 Task: Open Card Software Testing Review in Board Crisis Planning to Workspace Corporate Finance and add a team member Softage.2@softage.net, a label Orange, a checklist Civil Litigation, an attachment from Trello, a color Orange and finally, add a card description 'Plan and execute company team-building conference with team-building challenges on leadership' and a comment 'Given the potential impact of this task on our customers, let us ensure that we approach it with a focus on customer satisfaction and experience.'. Add a start date 'Jan 02, 1900' with a due date 'Jan 09, 1900'
Action: Mouse moved to (235, 140)
Screenshot: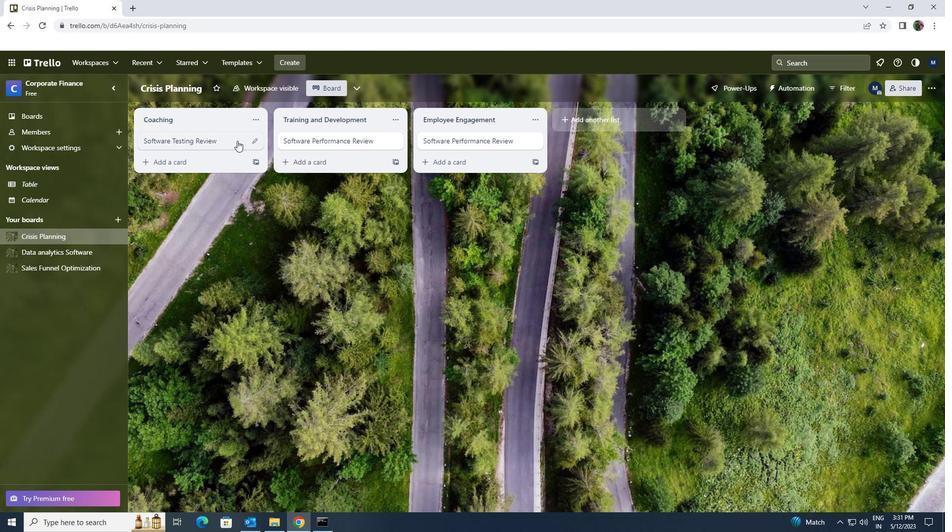 
Action: Mouse pressed left at (235, 140)
Screenshot: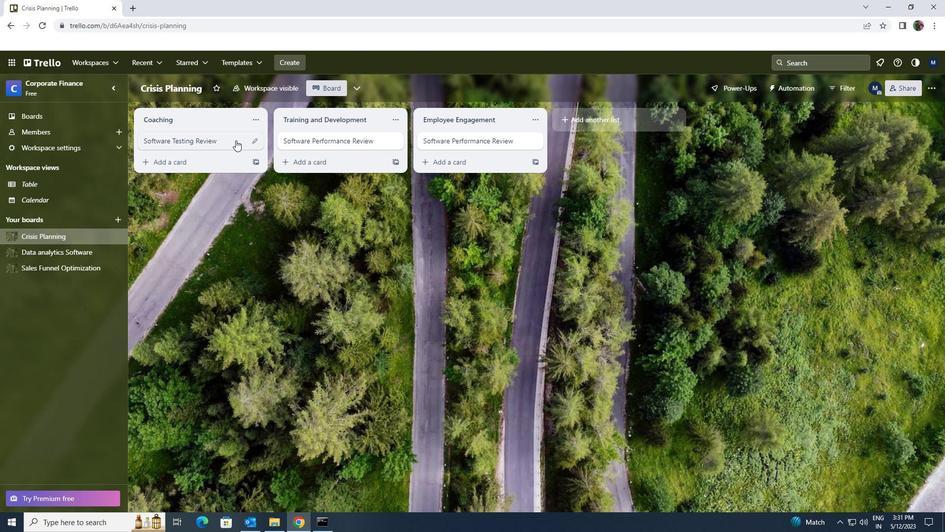 
Action: Mouse moved to (574, 139)
Screenshot: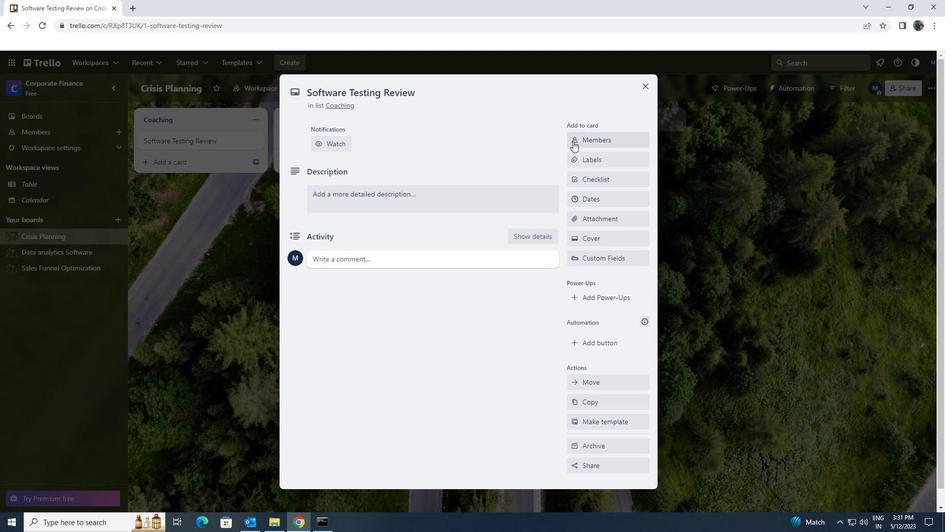 
Action: Mouse pressed left at (574, 139)
Screenshot: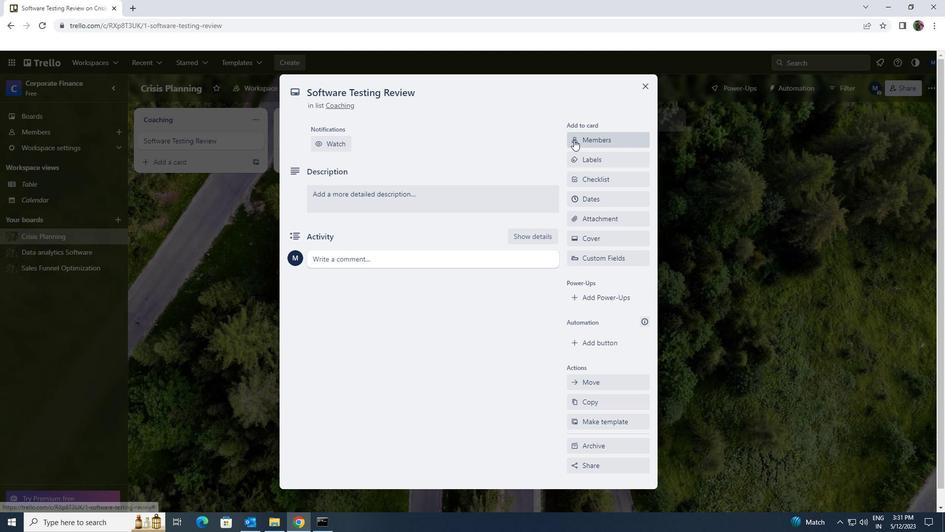 
Action: Key pressed software.2<Key.shift>@SOFTWARE.NET
Screenshot: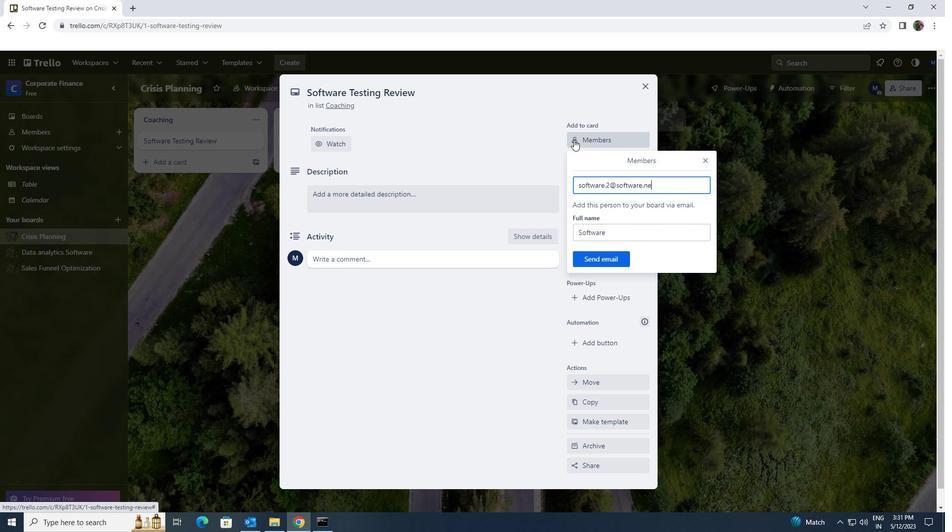 
Action: Mouse moved to (611, 258)
Screenshot: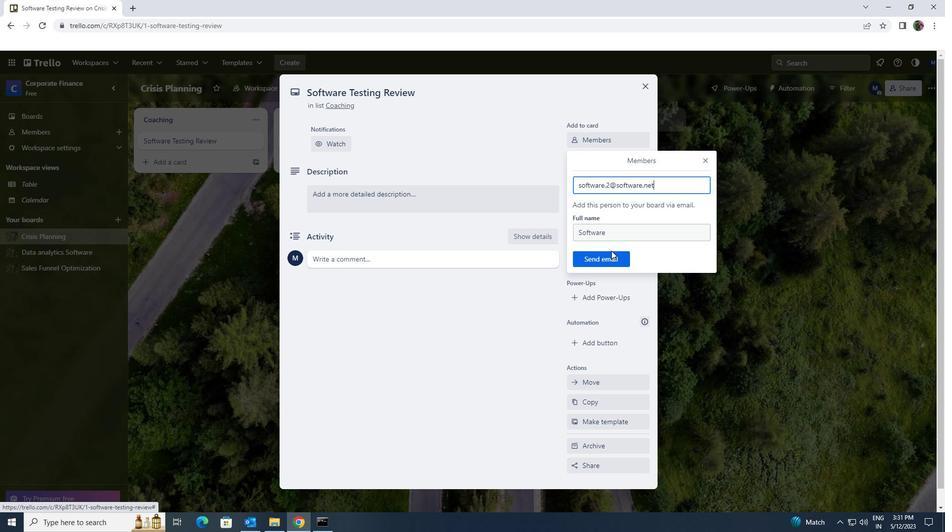 
Action: Mouse pressed left at (611, 258)
Screenshot: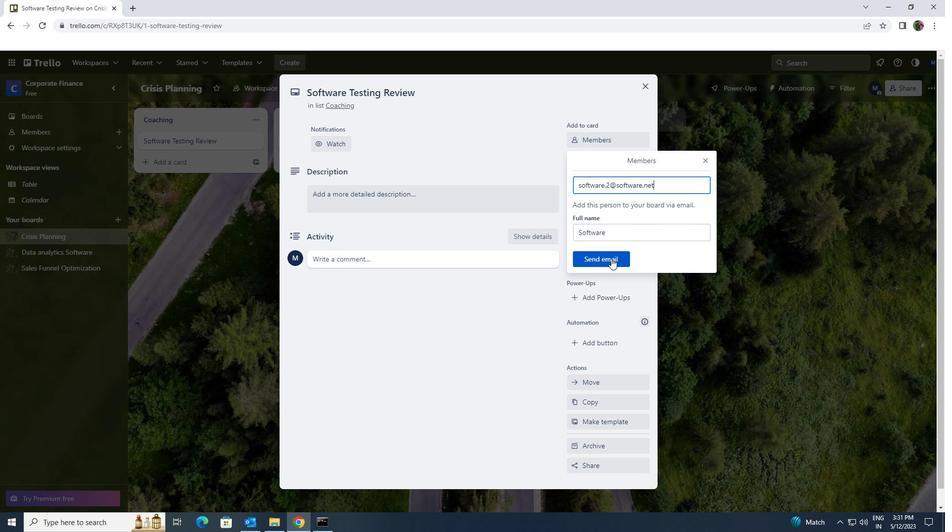 
Action: Mouse moved to (602, 188)
Screenshot: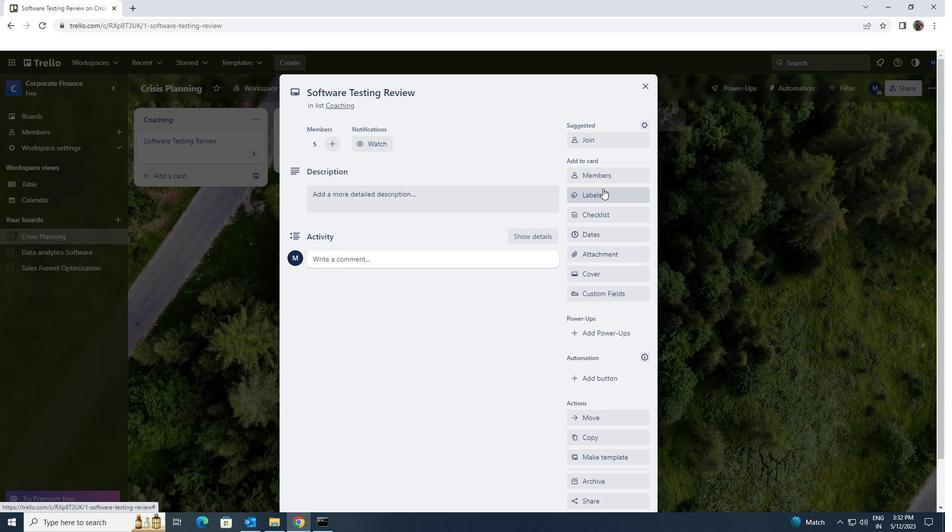 
Action: Mouse pressed left at (602, 188)
Screenshot: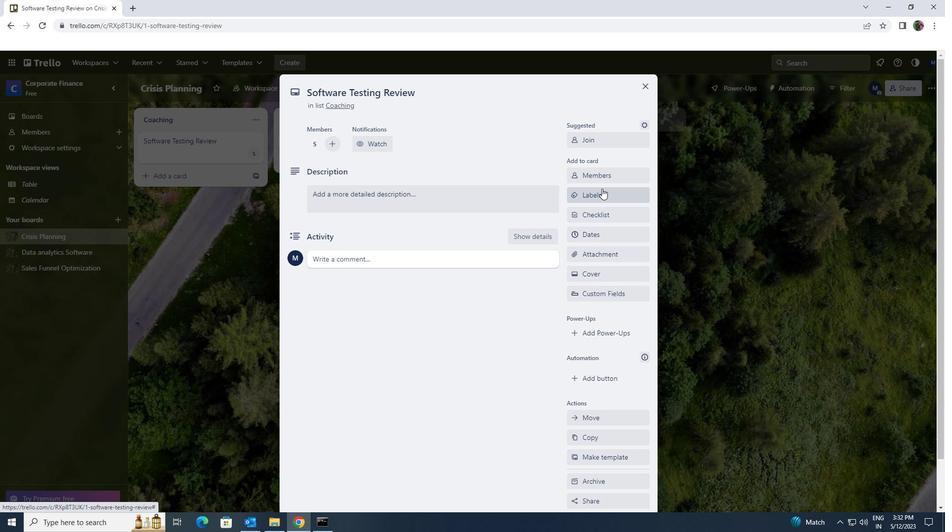 
Action: Mouse moved to (642, 384)
Screenshot: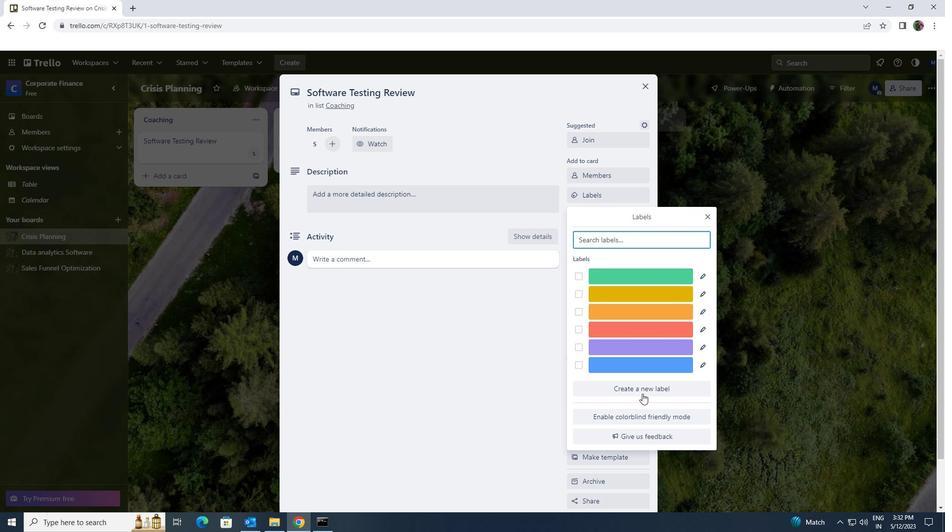 
Action: Mouse pressed left at (642, 384)
Screenshot: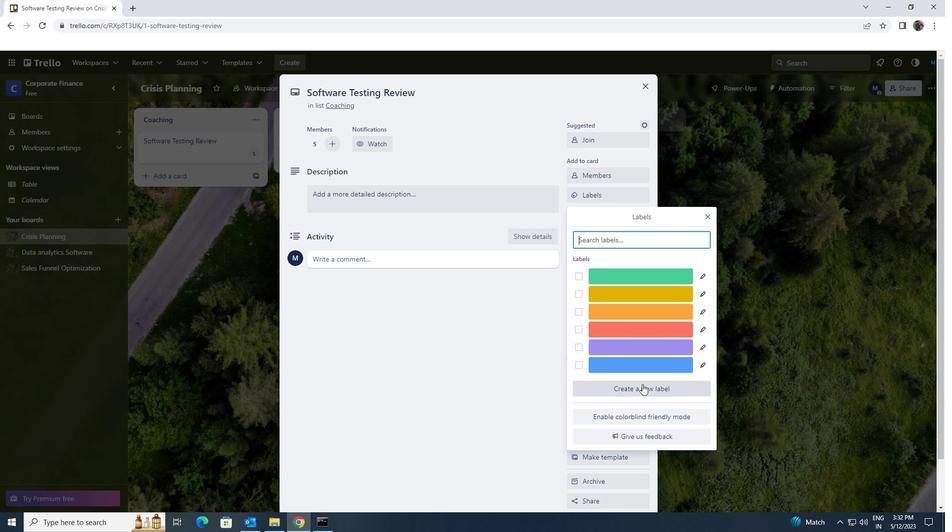
Action: Mouse moved to (638, 360)
Screenshot: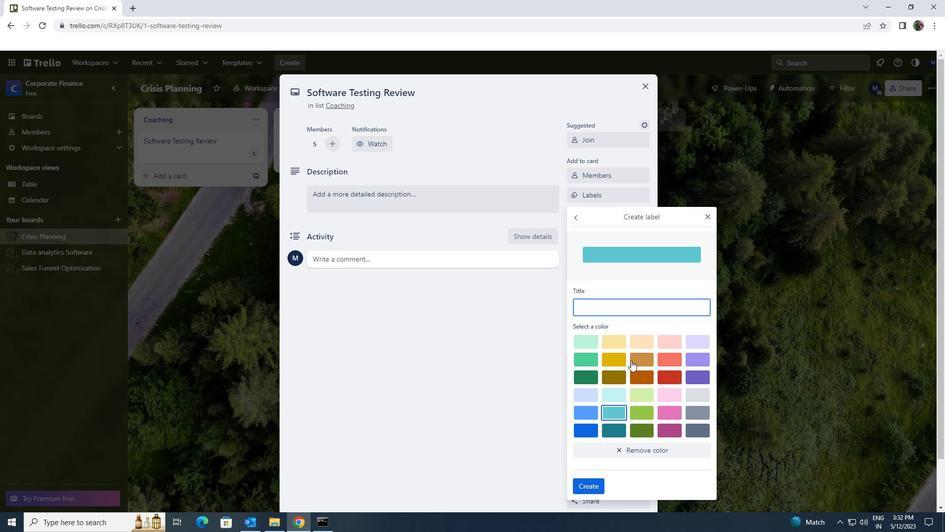 
Action: Mouse pressed left at (638, 360)
Screenshot: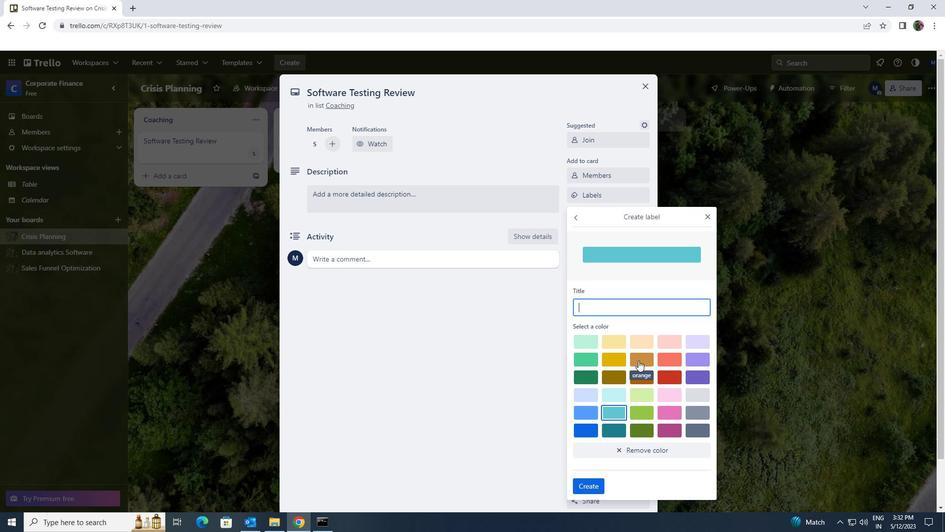 
Action: Mouse moved to (595, 485)
Screenshot: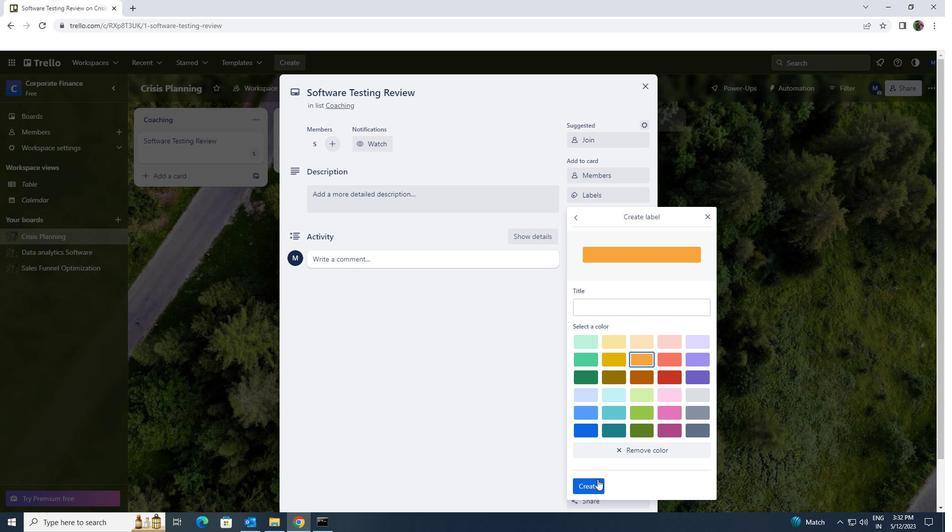 
Action: Mouse pressed left at (595, 485)
Screenshot: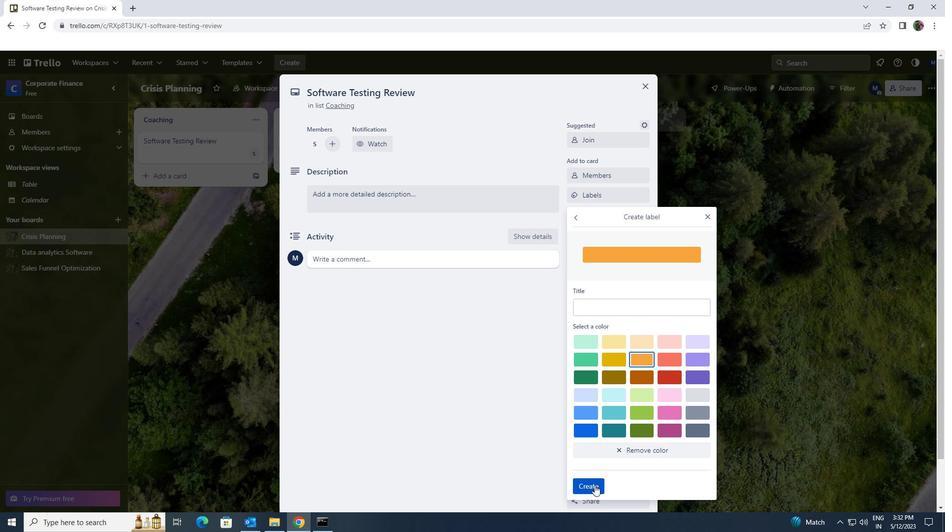 
Action: Mouse moved to (704, 217)
Screenshot: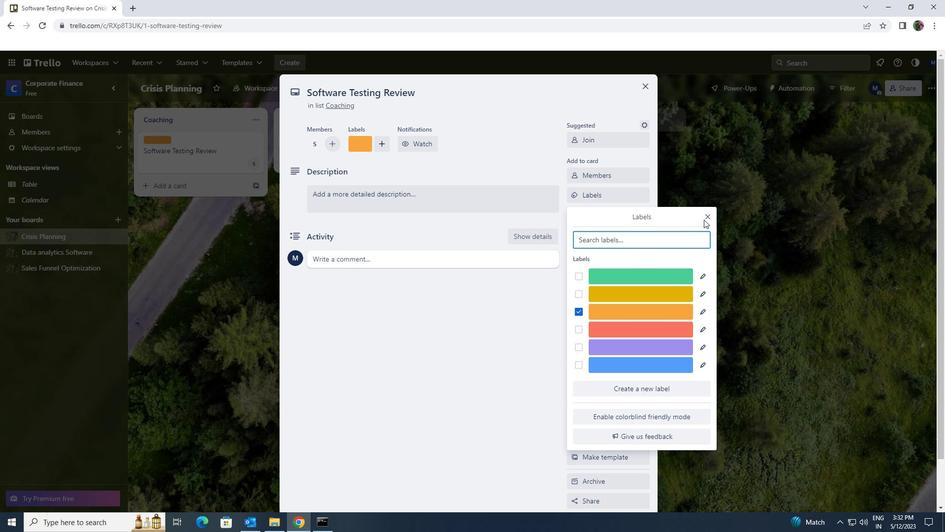 
Action: Mouse pressed left at (704, 217)
Screenshot: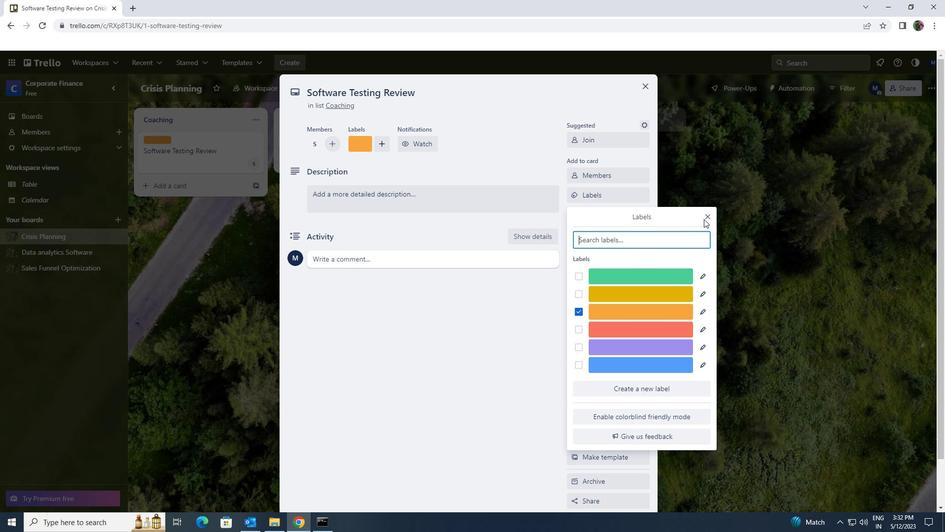 
Action: Mouse moved to (709, 217)
Screenshot: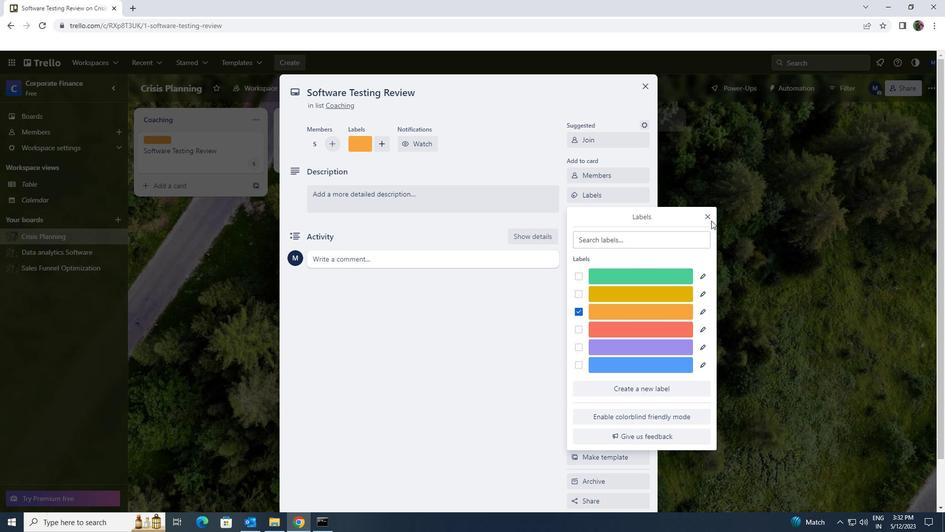 
Action: Mouse pressed left at (709, 217)
Screenshot: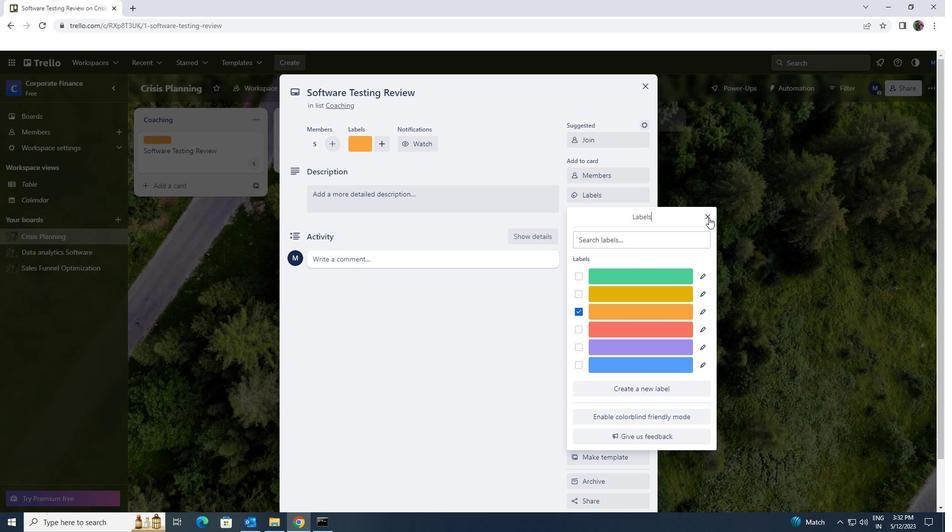 
Action: Mouse moved to (619, 217)
Screenshot: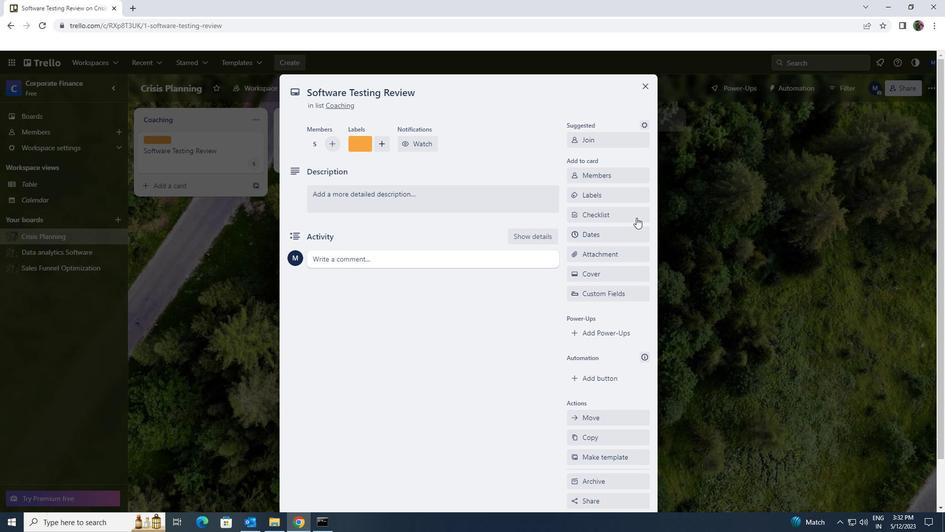 
Action: Mouse pressed left at (619, 217)
Screenshot: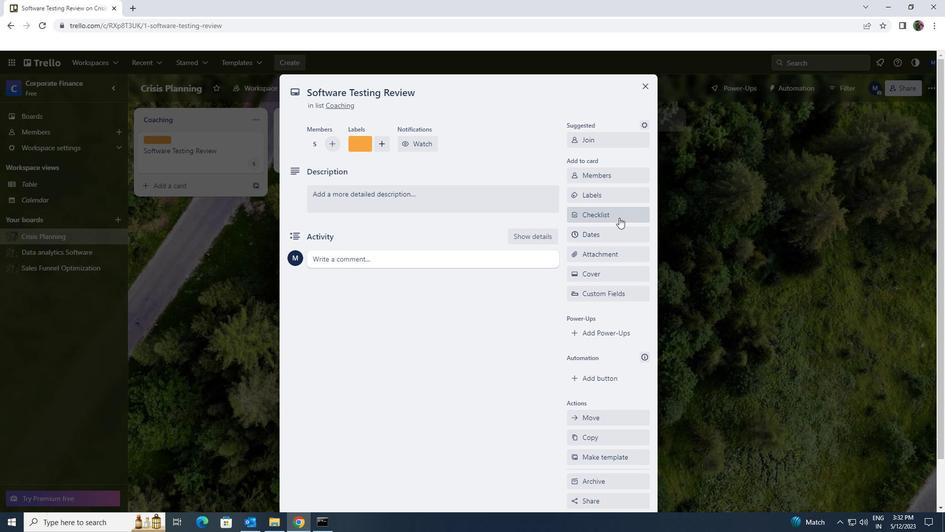 
Action: Key pressed <Key.shift><Key.shift><Key.shift><Key.shift><Key.shift><Key.shift><Key.shift><Key.shift><Key.shift><Key.shift><Key.shift><Key.shift><Key.shift><Key.shift>CIVIL<Key.space><Key.shift>LITIGATION
Screenshot: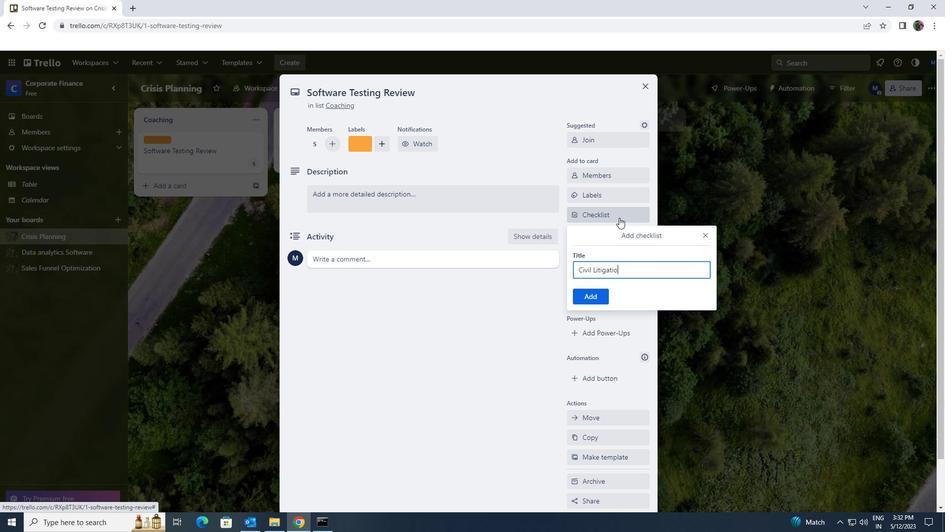 
Action: Mouse moved to (602, 300)
Screenshot: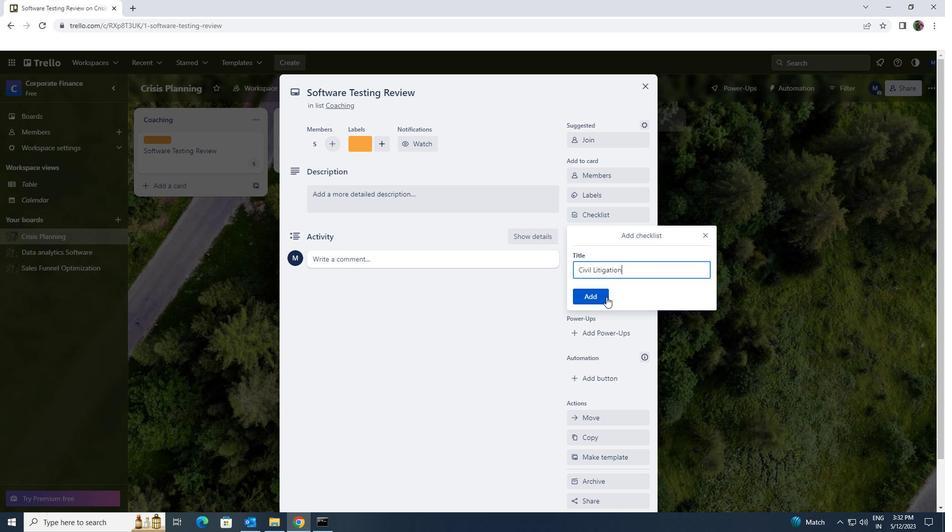 
Action: Mouse pressed left at (602, 300)
Screenshot: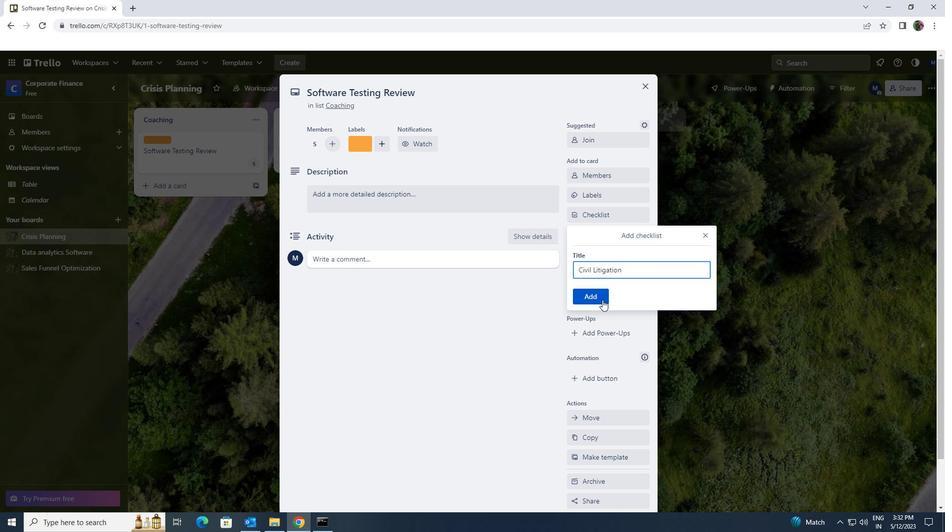 
Action: Mouse moved to (602, 257)
Screenshot: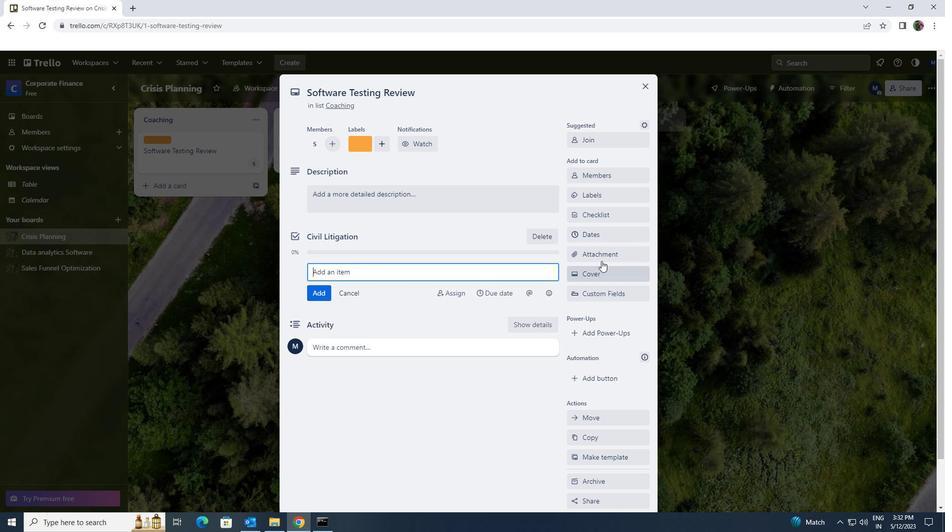 
Action: Mouse pressed left at (602, 257)
Screenshot: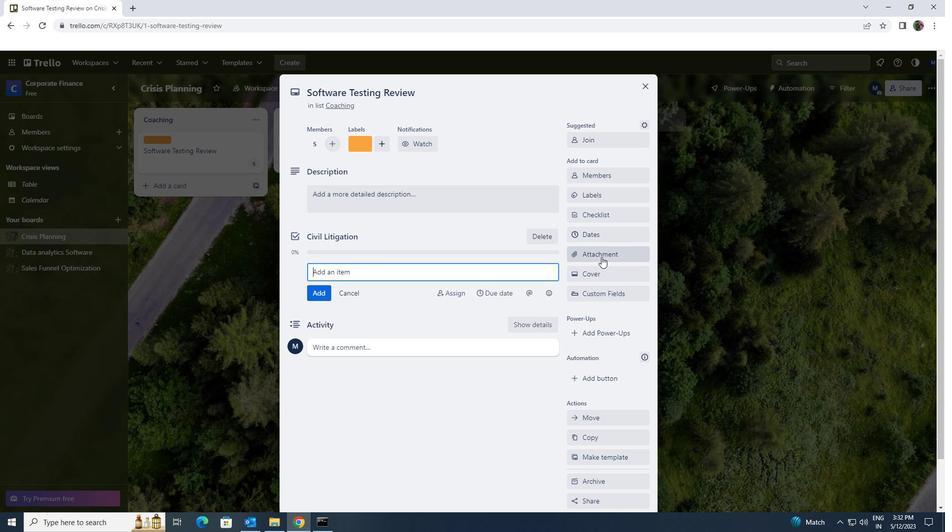 
Action: Mouse moved to (600, 315)
Screenshot: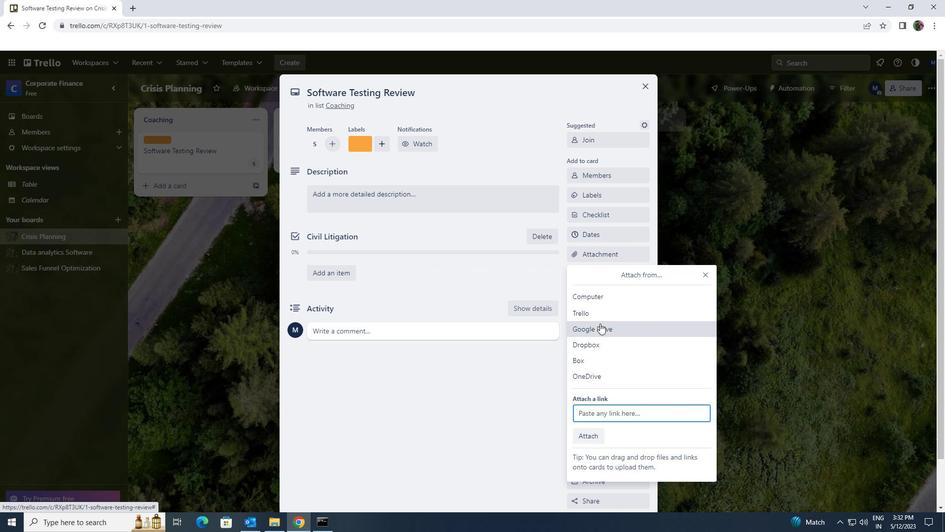 
Action: Mouse pressed left at (600, 315)
Screenshot: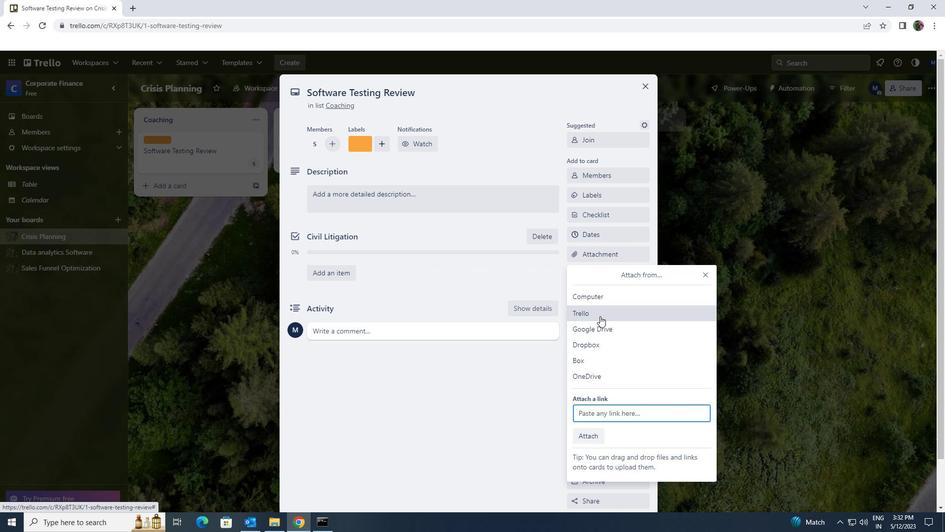 
Action: Mouse pressed left at (600, 315)
Screenshot: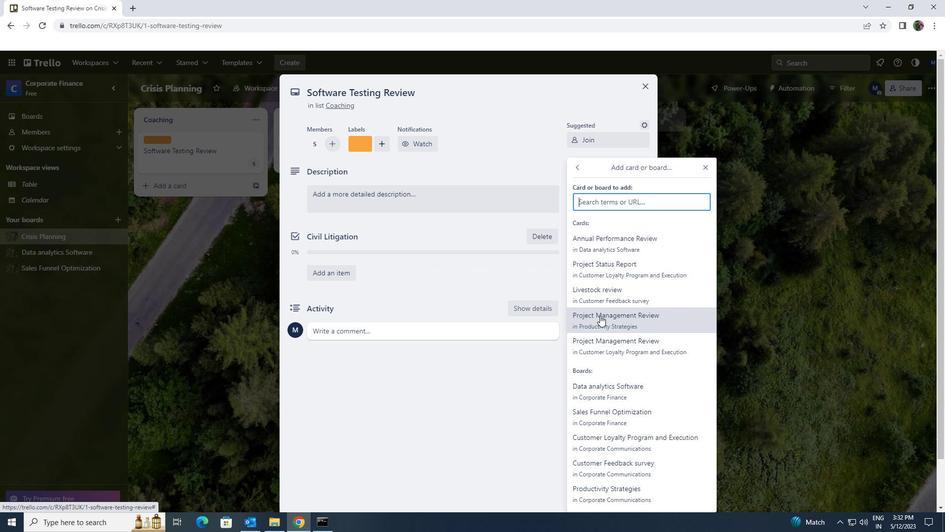 
Action: Mouse moved to (479, 210)
Screenshot: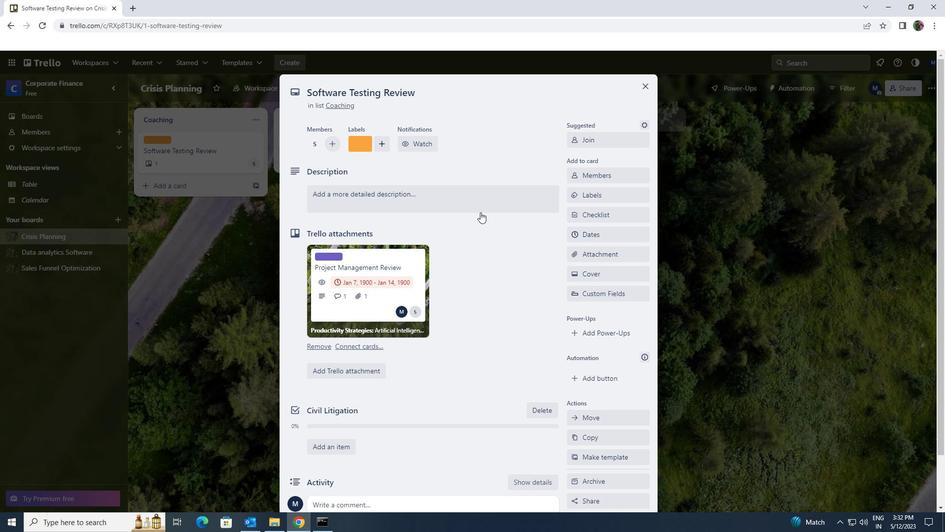 
Action: Mouse pressed left at (479, 210)
Screenshot: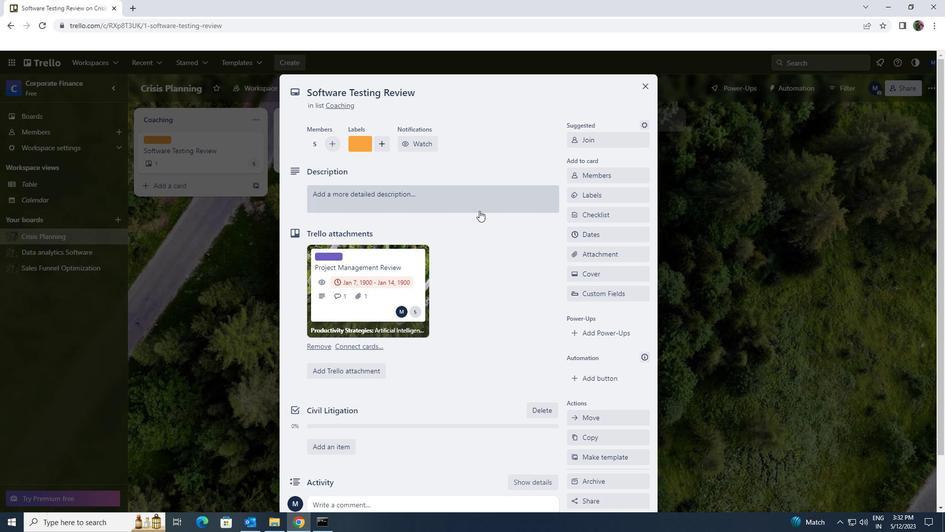 
Action: Key pressed <Key.shift>PLAN<Key.space>AND<Key.space>EXECUTE<Key.space><Key.shift>COMPANY<Key.space>TEAM<Key.space>BUILDING<Key.space>CONFERENCE<Key.space>WITH<Key.space>TEAM<Key.space>BUILDING<Key.space>CHALLENGES<Key.space>ON<Key.space>LEADERSHIP<Key.space>.
Screenshot: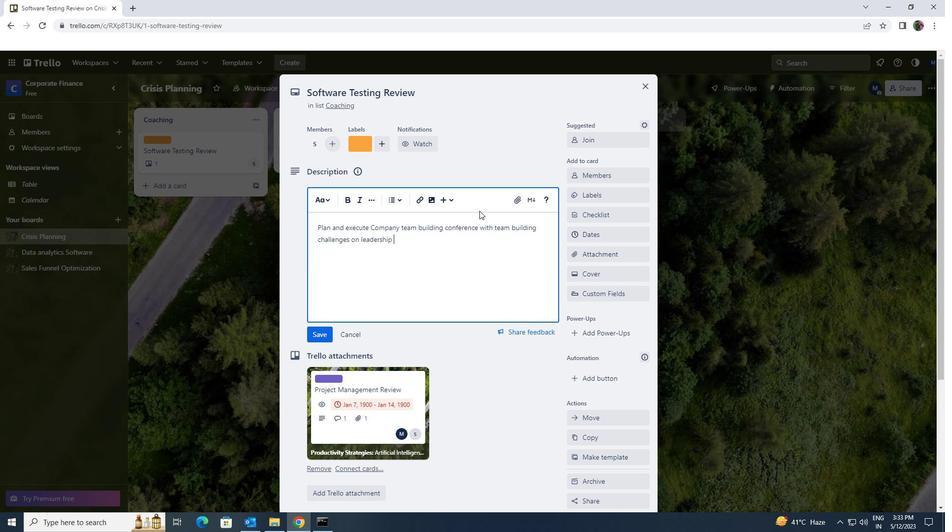 
Action: Mouse moved to (320, 335)
Screenshot: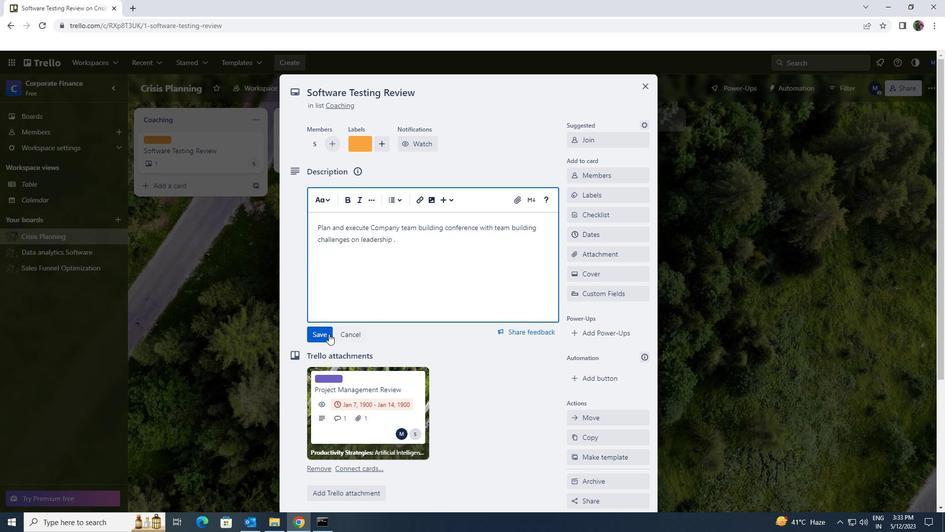 
Action: Mouse pressed left at (320, 335)
Screenshot: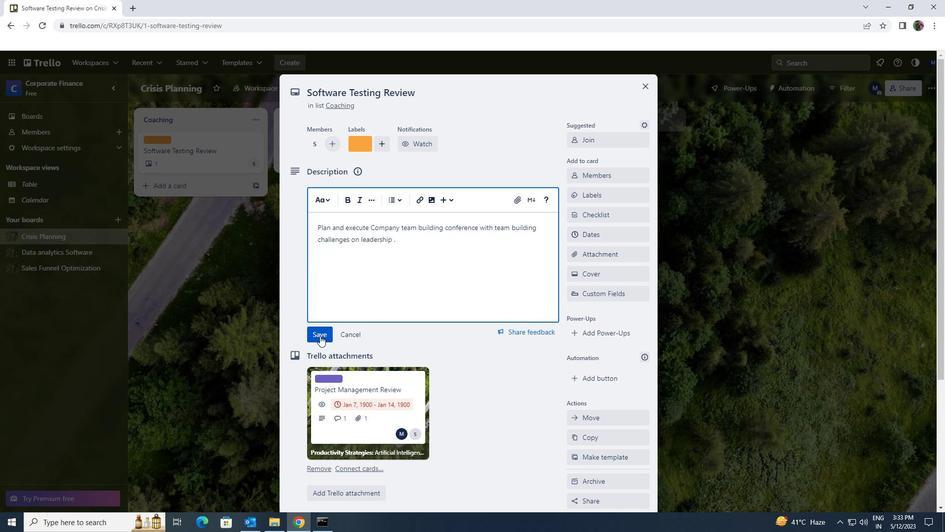 
Action: Mouse moved to (336, 340)
Screenshot: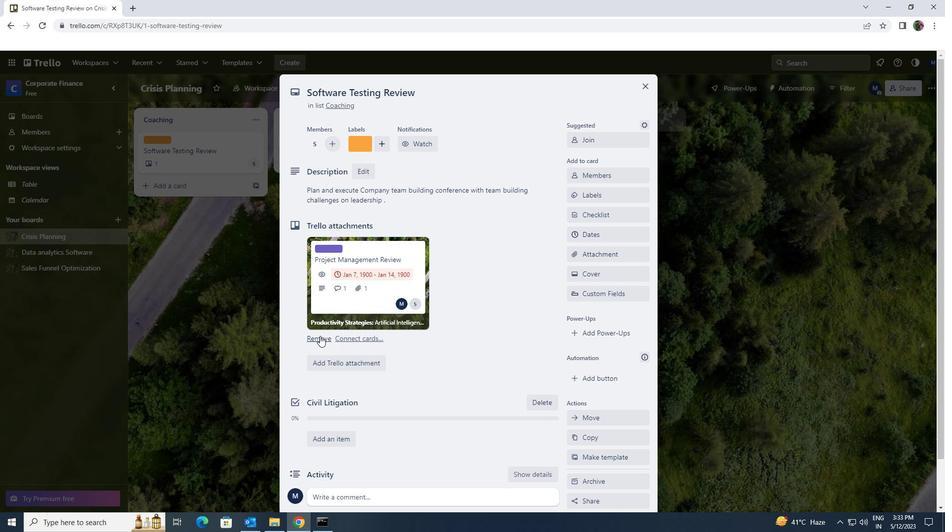
Action: Mouse scrolled (336, 339) with delta (0, 0)
Screenshot: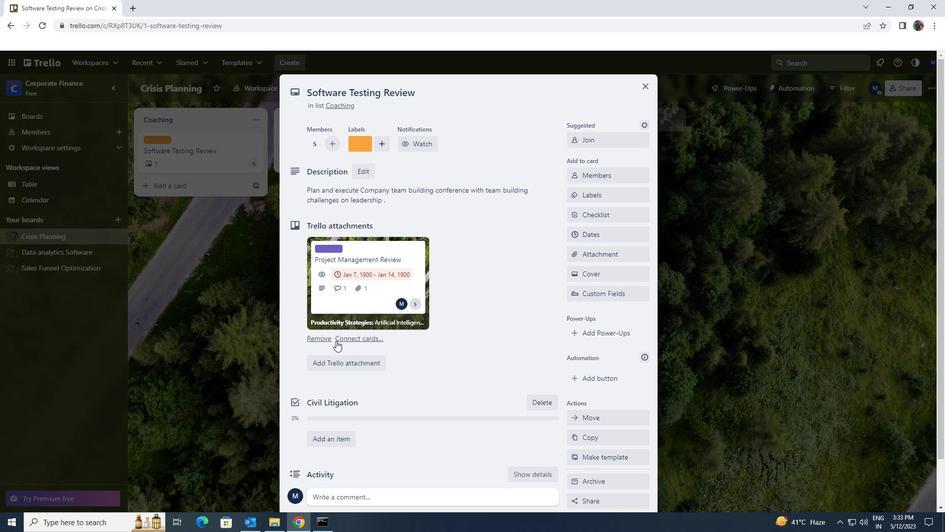 
Action: Mouse scrolled (336, 339) with delta (0, 0)
Screenshot: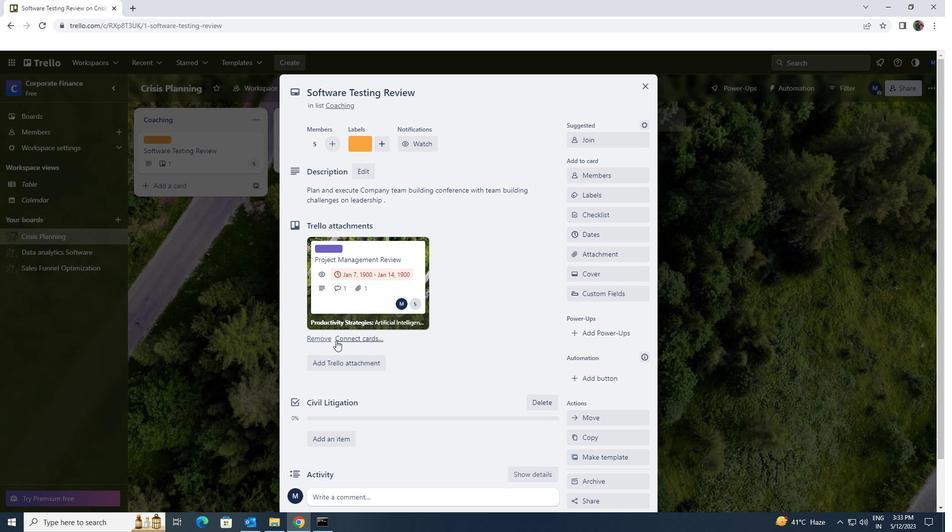 
Action: Mouse moved to (336, 340)
Screenshot: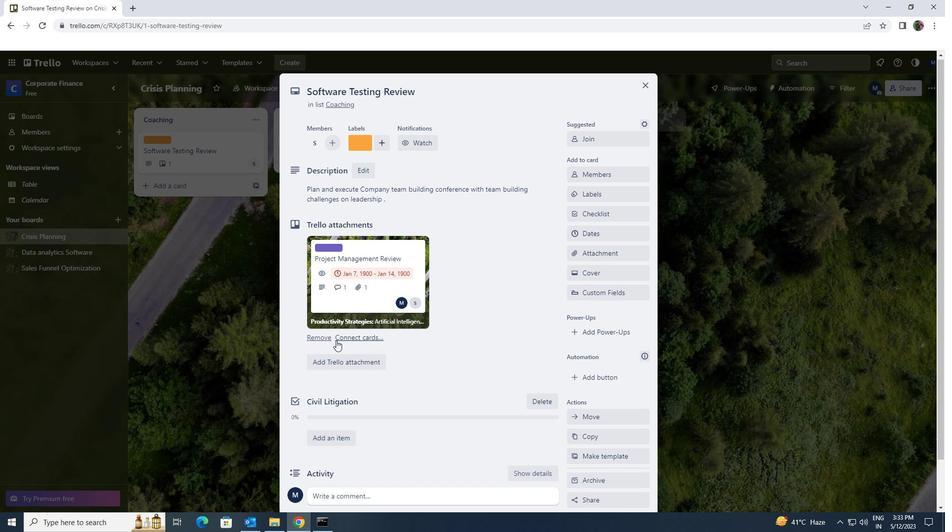 
Action: Mouse scrolled (336, 339) with delta (0, 0)
Screenshot: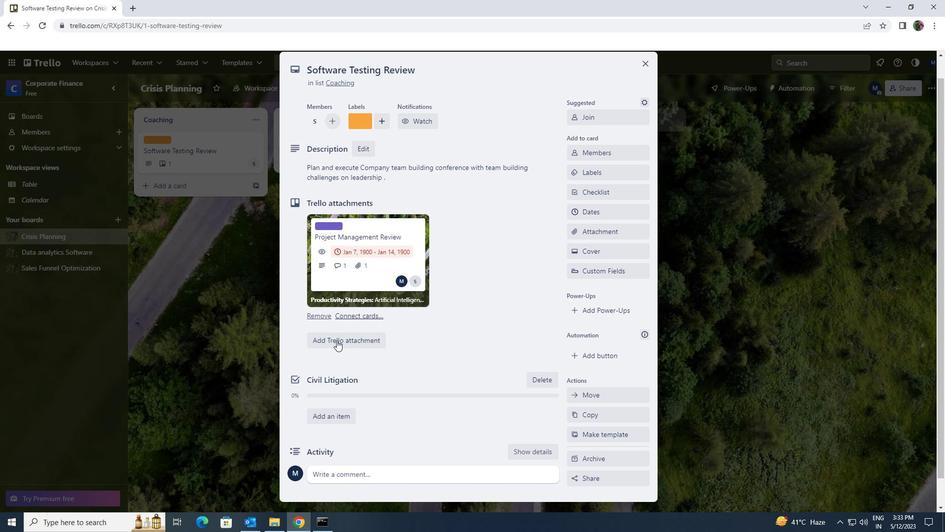 
Action: Mouse scrolled (336, 339) with delta (0, 0)
Screenshot: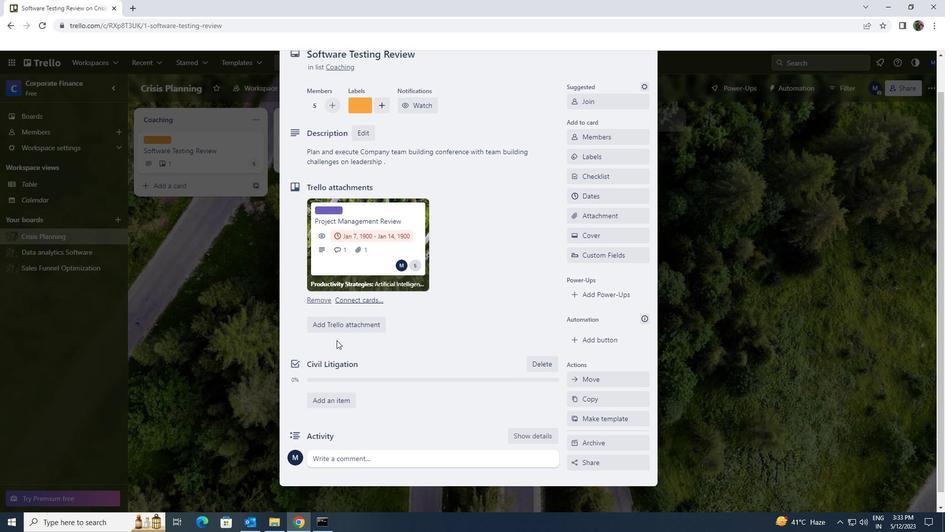 
Action: Mouse moved to (360, 439)
Screenshot: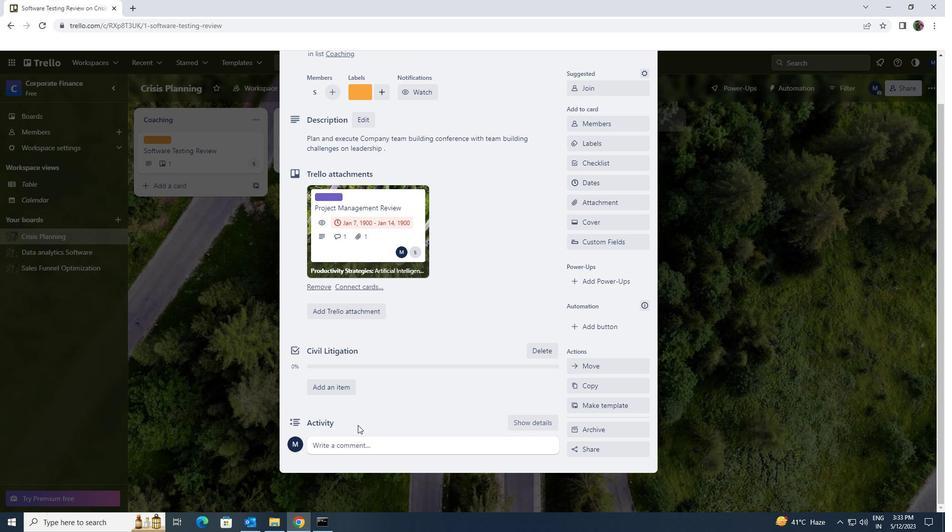 
Action: Mouse pressed left at (360, 439)
Screenshot: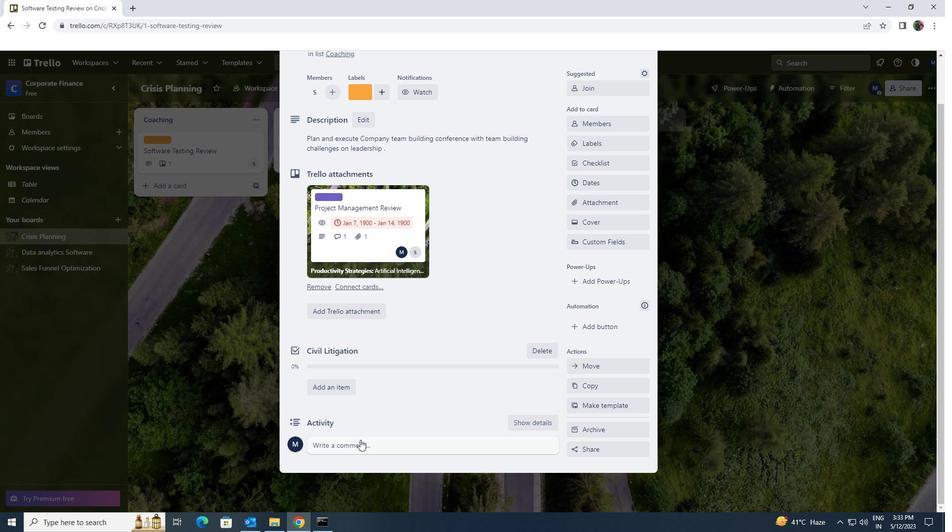 
Action: Key pressed <Key.shift><Key.shift><Key.shift><Key.shift><Key.shift><Key.shift><Key.shift><Key.shift><Key.shift><Key.shift>GIVEN<Key.space>THE<Key.space>POTENTIAL<Key.space>IMPACT<Key.space>OF<Key.space>THIS<Key.space>TASK<Key.space>ON<Key.space>OUR<Key.space>CUSTOMER<Key.space>LET<Key.space>US<Key.space>ENSURE<Key.space>THAT<Key.space>WE<Key.space>APPROACH<Key.space>IT<Key.space>WITH<Key.space>FOCUS<Key.space>ON<Key.space>CUSTOMER<Key.space><Key.shift>SATISFICATION<Key.space>AND<Key.space>EXPERIENCE
Screenshot: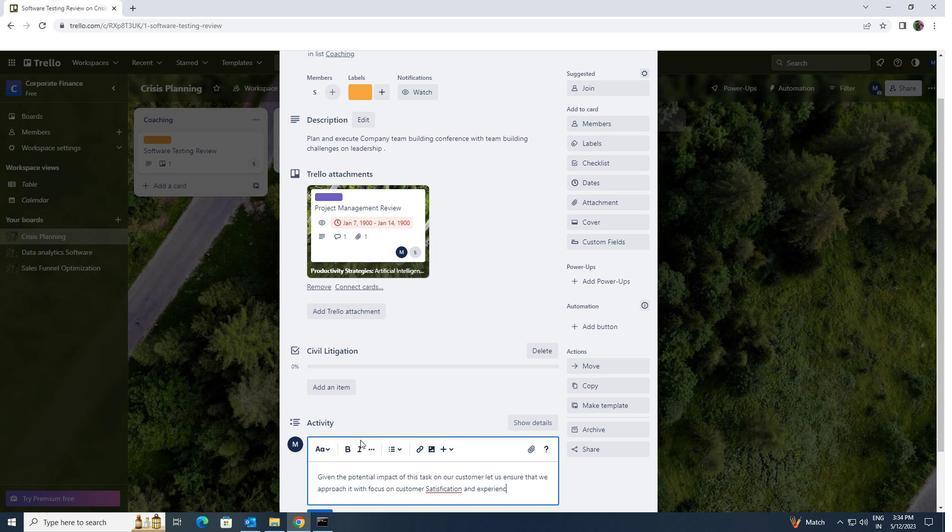 
Action: Mouse scrolled (360, 439) with delta (0, 0)
Screenshot: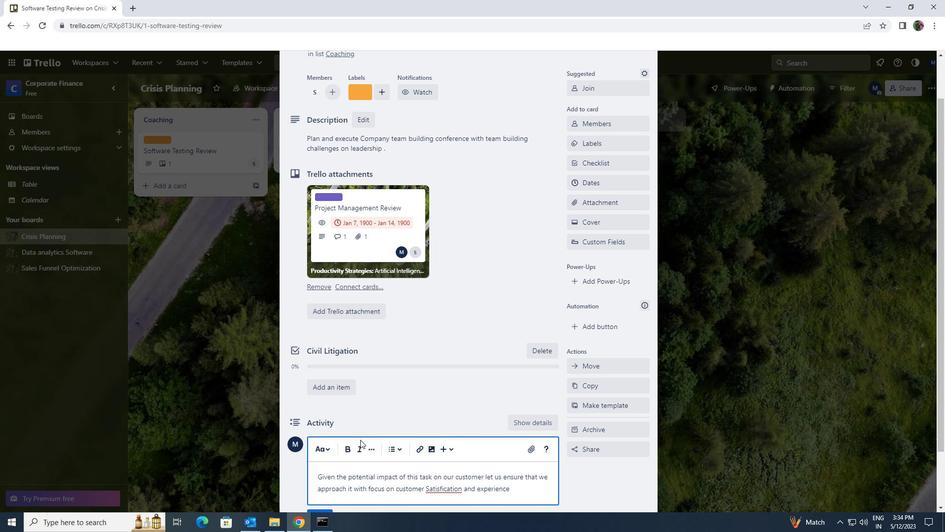 
Action: Mouse scrolled (360, 439) with delta (0, 0)
Screenshot: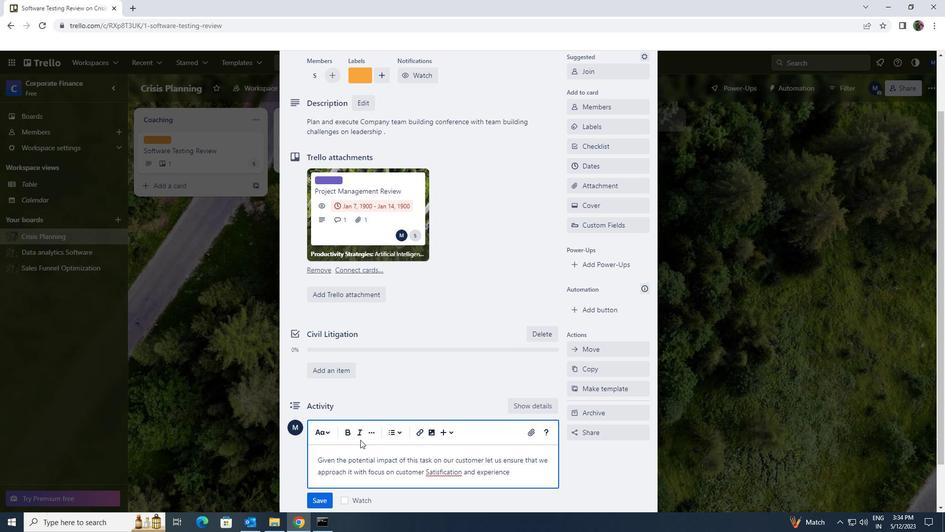 
Action: Mouse moved to (314, 450)
Screenshot: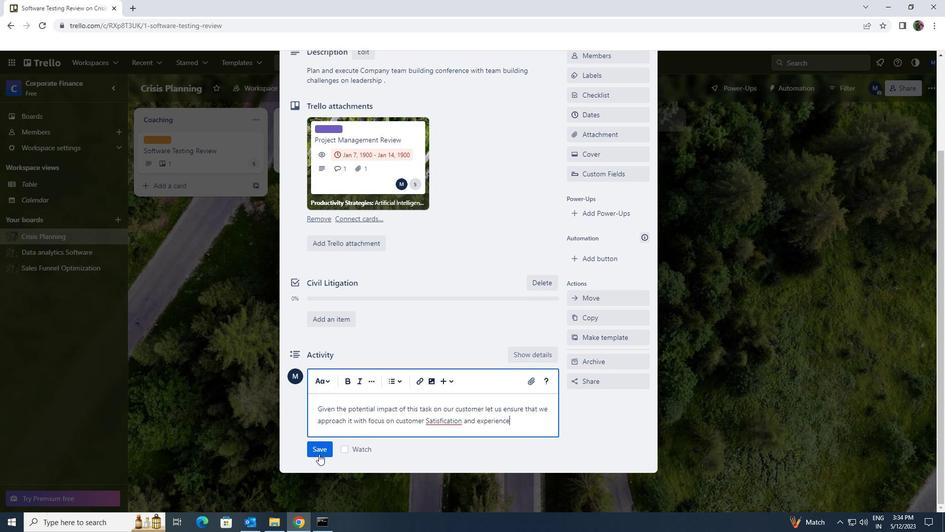 
Action: Mouse pressed left at (314, 450)
Screenshot: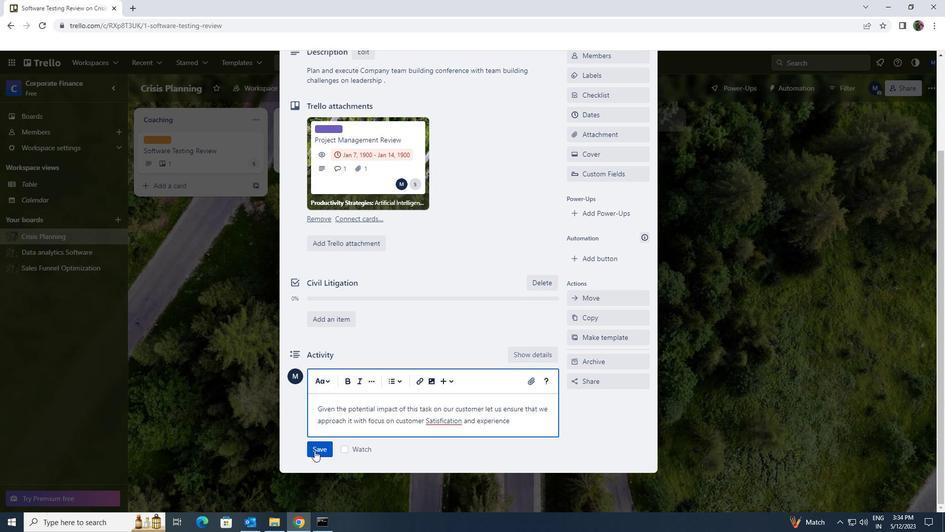 
Action: Mouse moved to (433, 427)
Screenshot: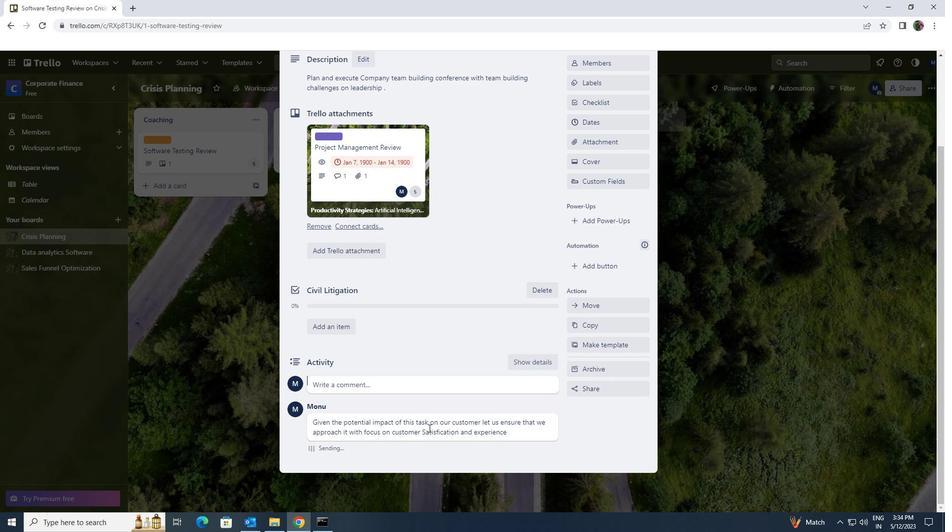
Action: Mouse scrolled (433, 427) with delta (0, 0)
Screenshot: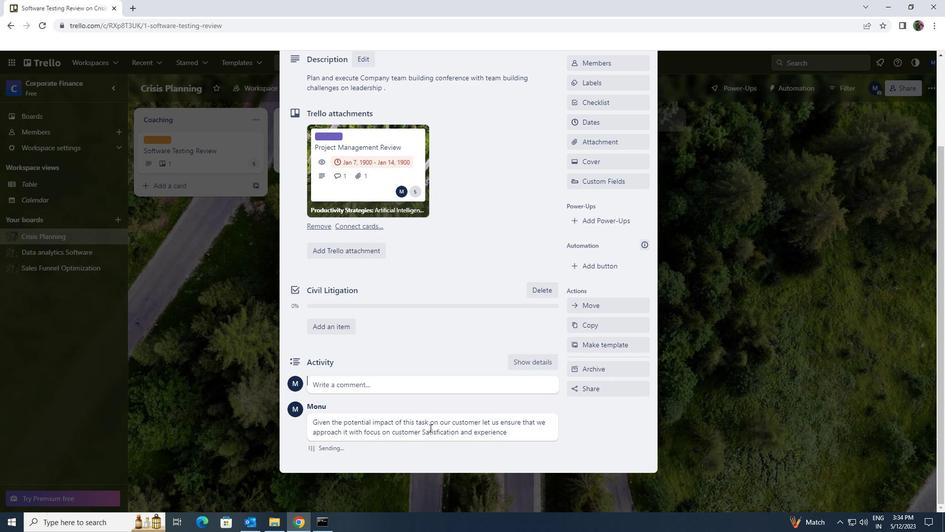 
Action: Mouse scrolled (433, 427) with delta (0, 0)
Screenshot: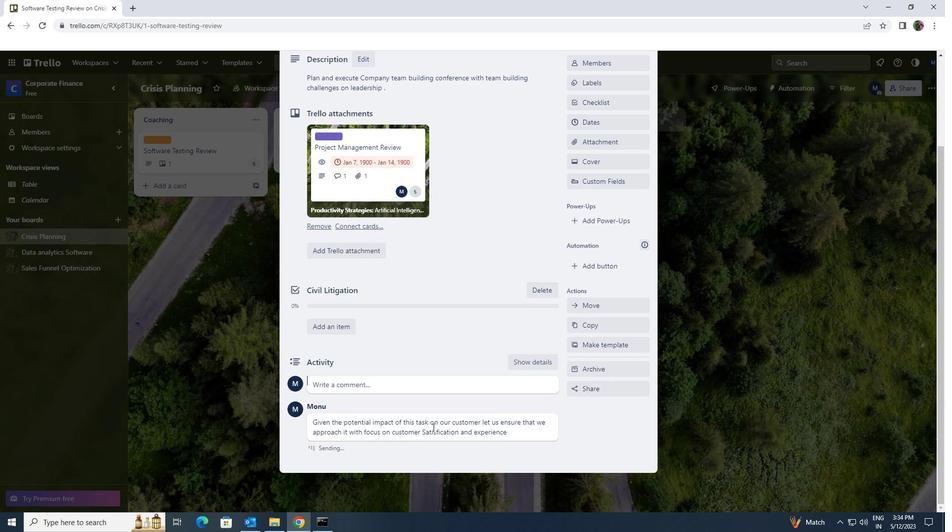
Action: Mouse moved to (434, 425)
Screenshot: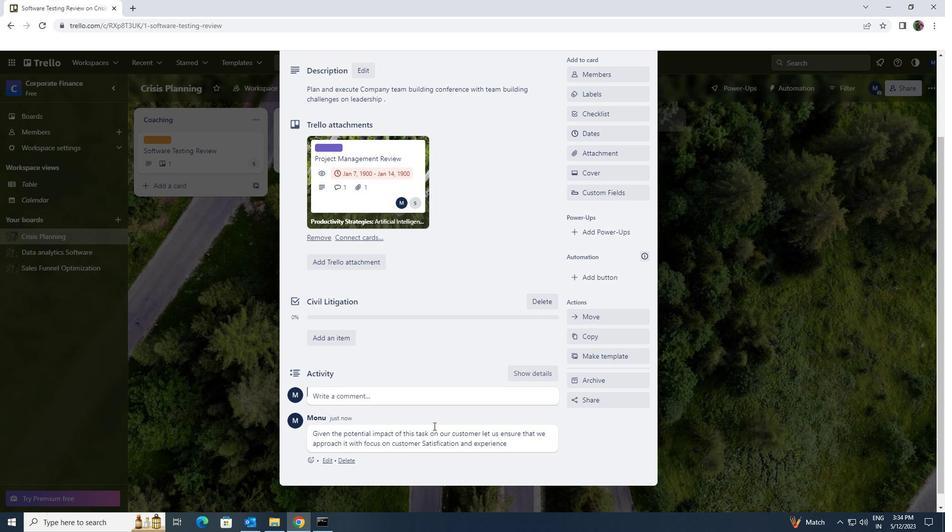 
Action: Mouse scrolled (434, 426) with delta (0, 0)
Screenshot: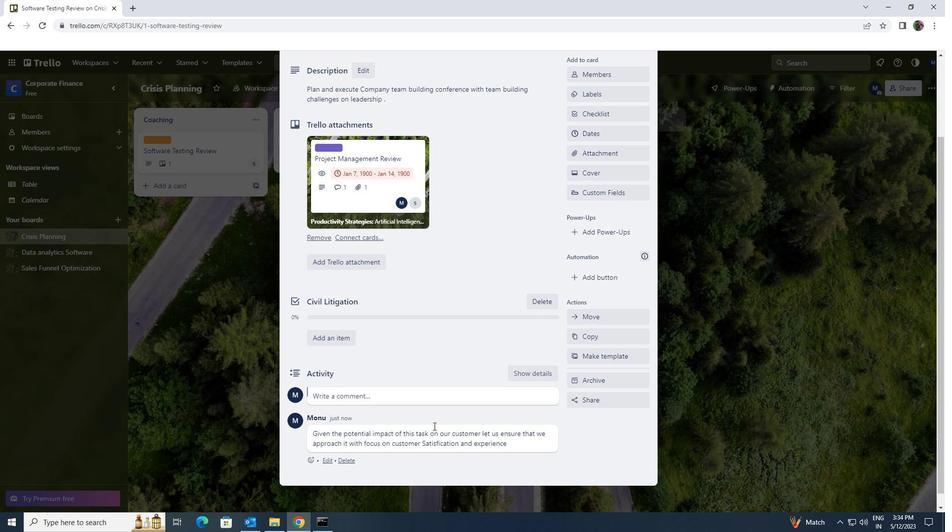 
Action: Mouse scrolled (434, 426) with delta (0, 0)
Screenshot: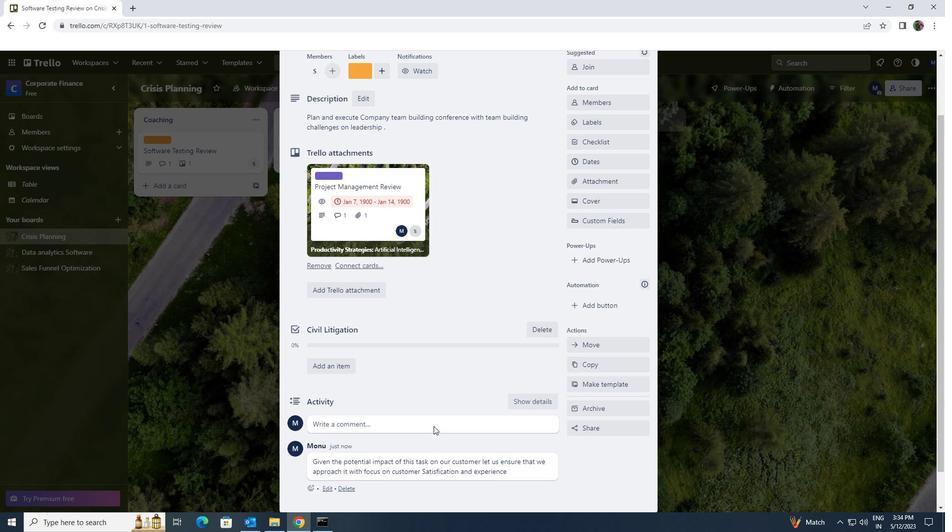 
Action: Mouse moved to (576, 229)
Screenshot: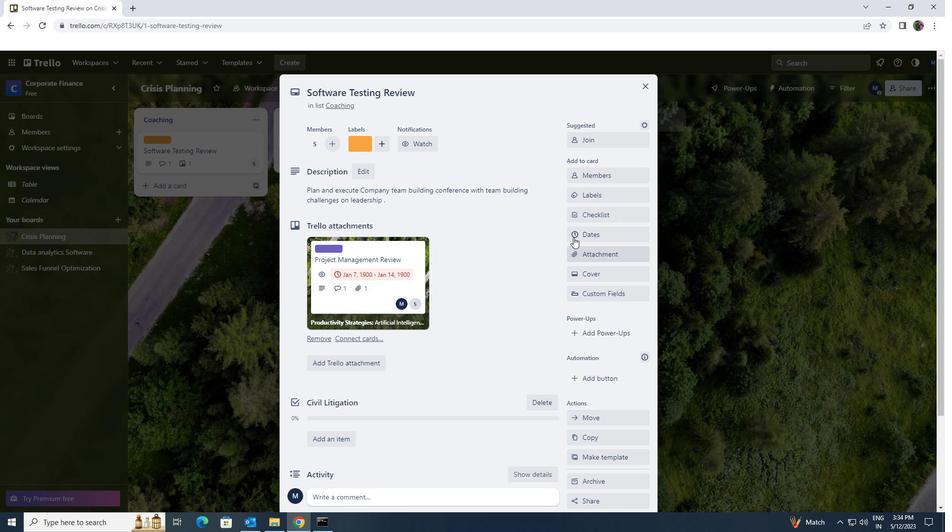 
Action: Mouse pressed left at (576, 229)
Screenshot: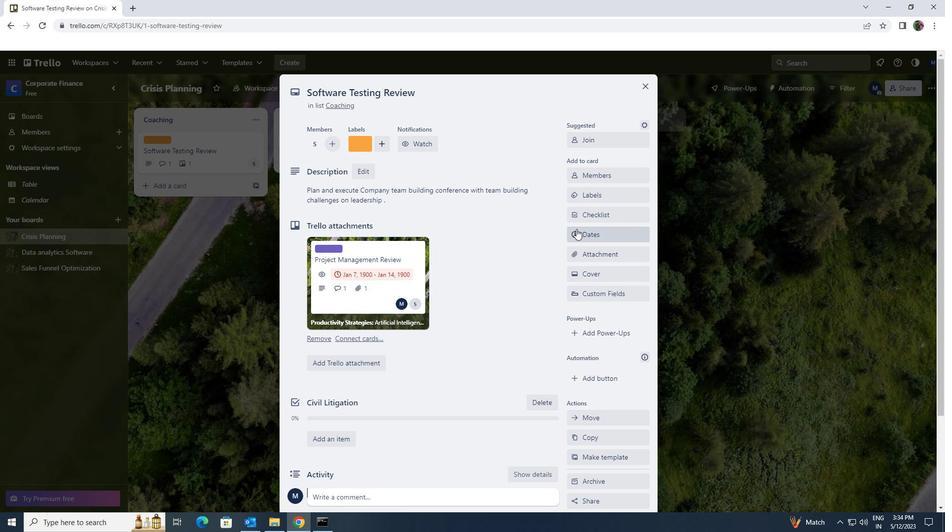
Action: Mouse moved to (580, 267)
Screenshot: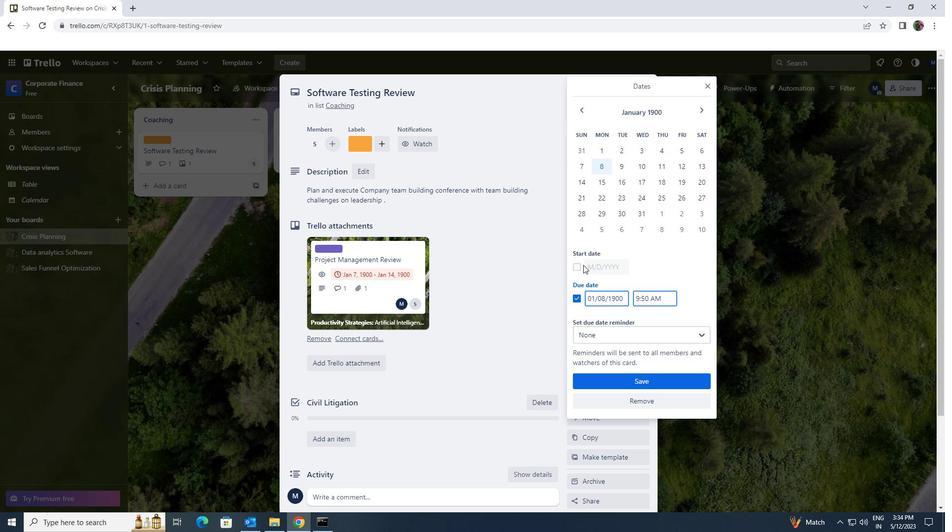 
Action: Mouse pressed left at (580, 267)
Screenshot: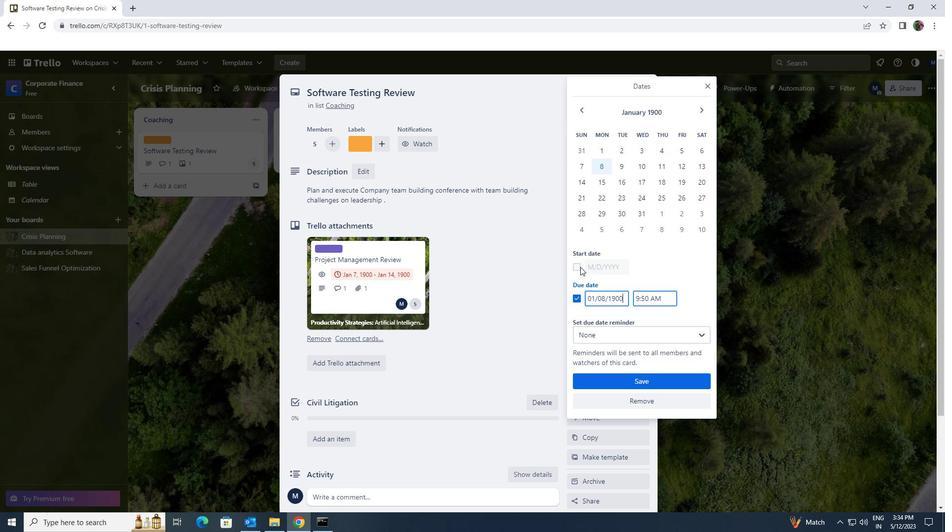 
Action: Mouse moved to (625, 264)
Screenshot: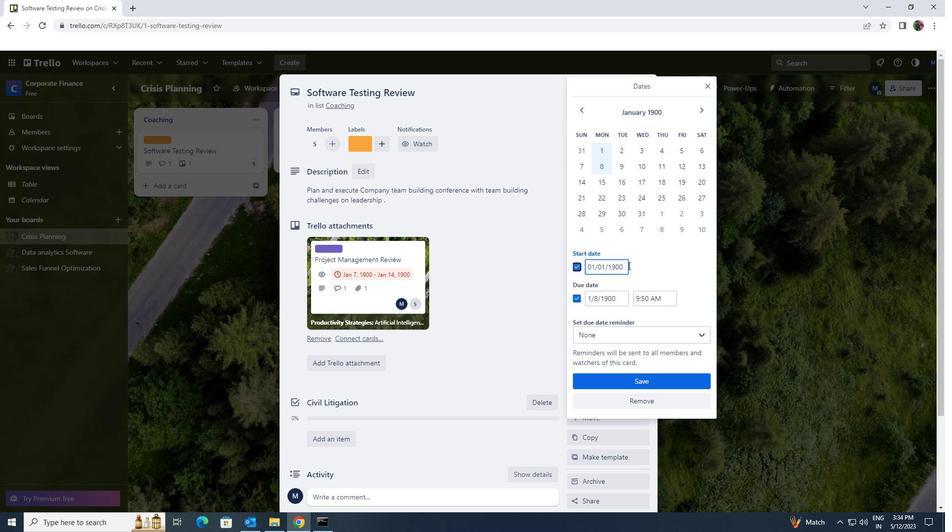 
Action: Mouse pressed left at (625, 264)
Screenshot: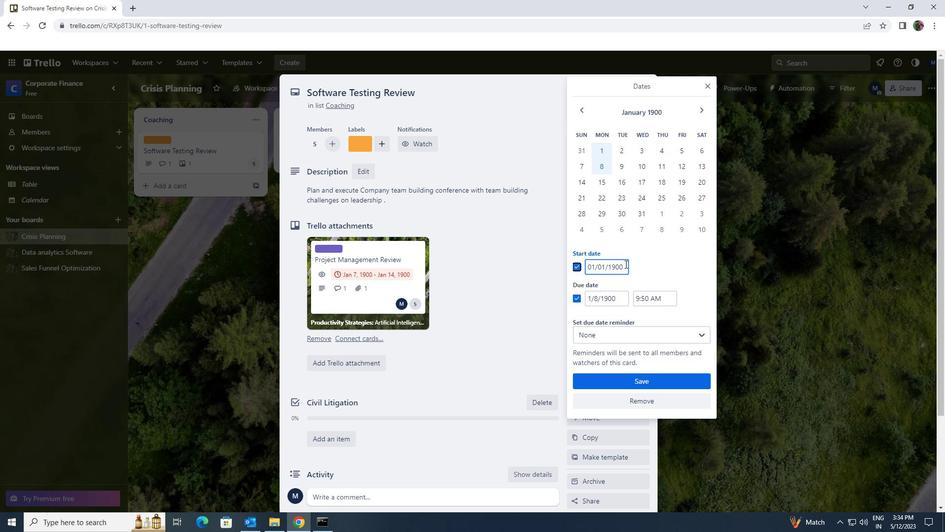 
Action: Mouse moved to (570, 267)
Screenshot: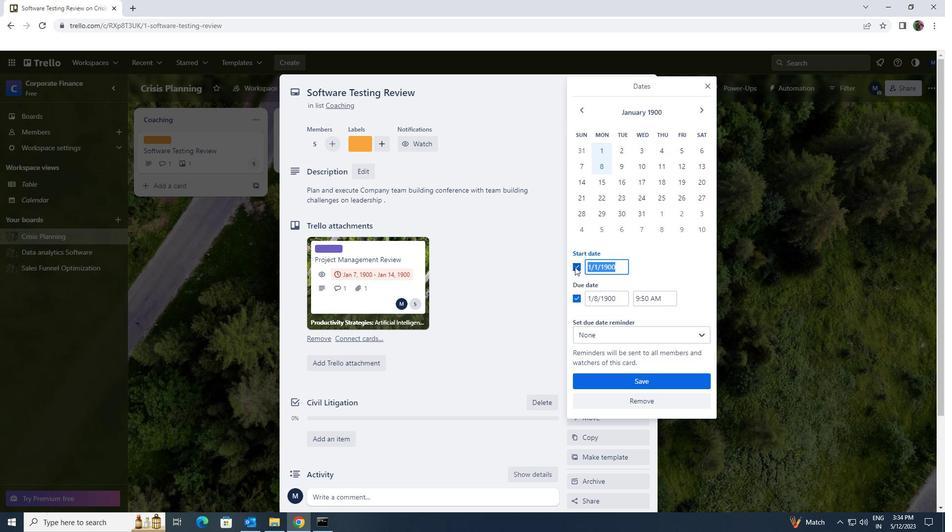 
Action: Key pressed 1/2/1900
Screenshot: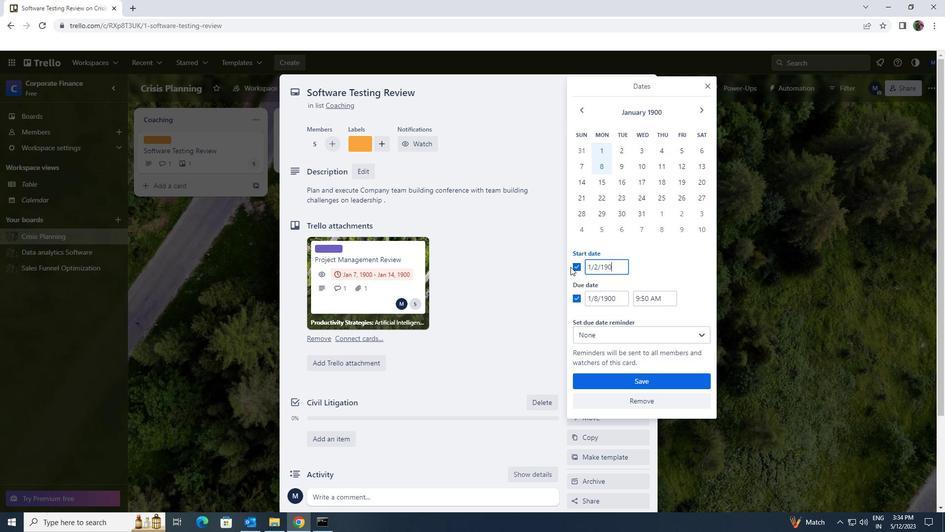 
Action: Mouse moved to (618, 297)
Screenshot: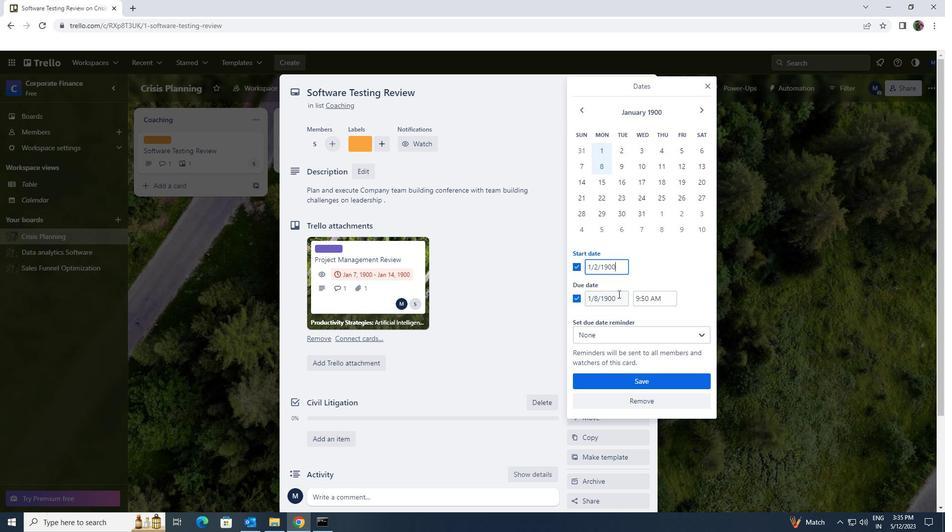 
Action: Mouse pressed left at (618, 297)
Screenshot: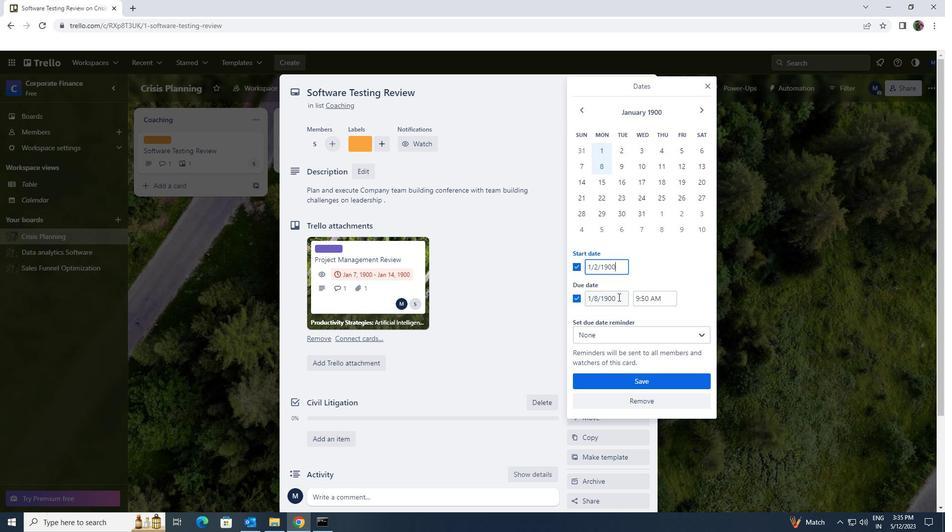 
Action: Mouse moved to (580, 298)
Screenshot: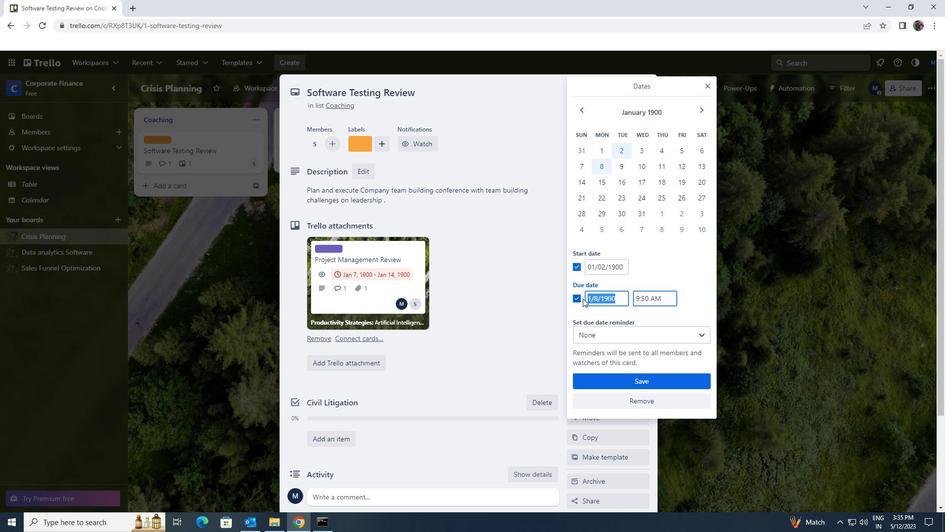 
Action: Key pressed 1/10/1900
Screenshot: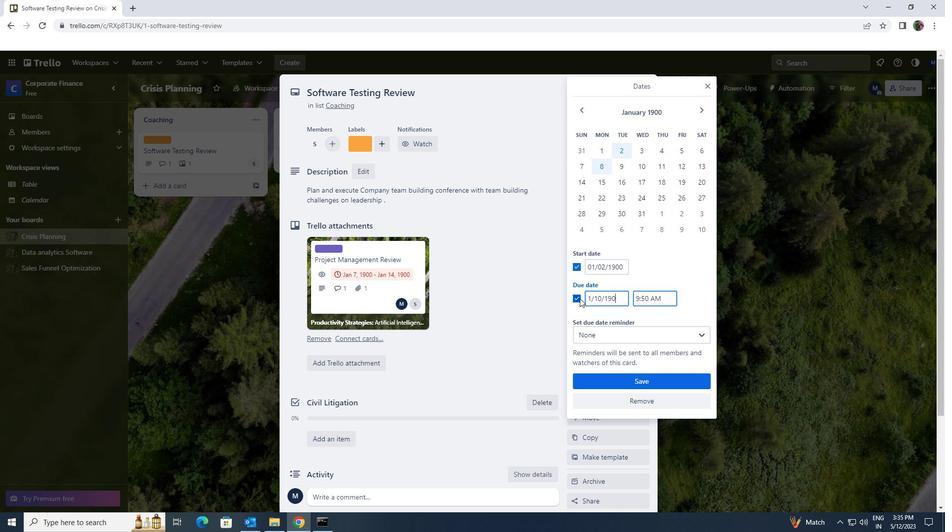 
Action: Mouse moved to (631, 380)
Screenshot: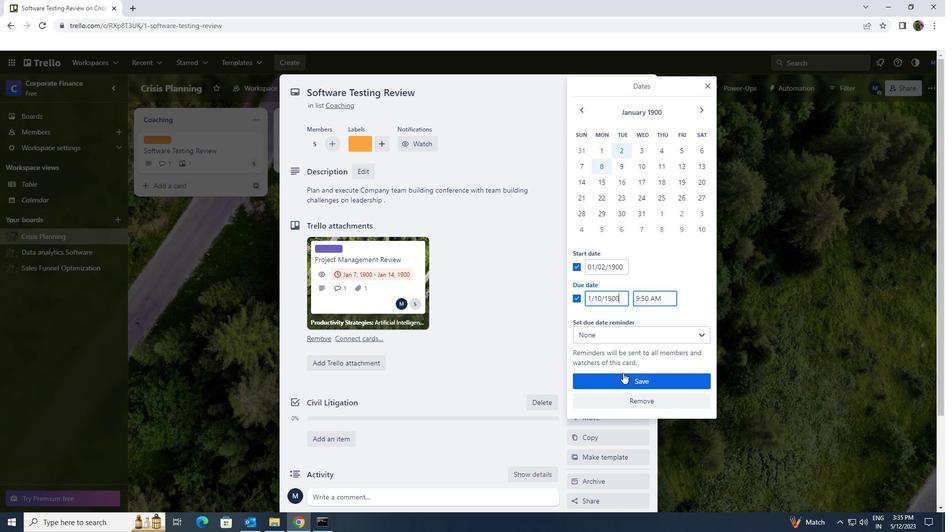 
Action: Mouse pressed left at (631, 380)
Screenshot: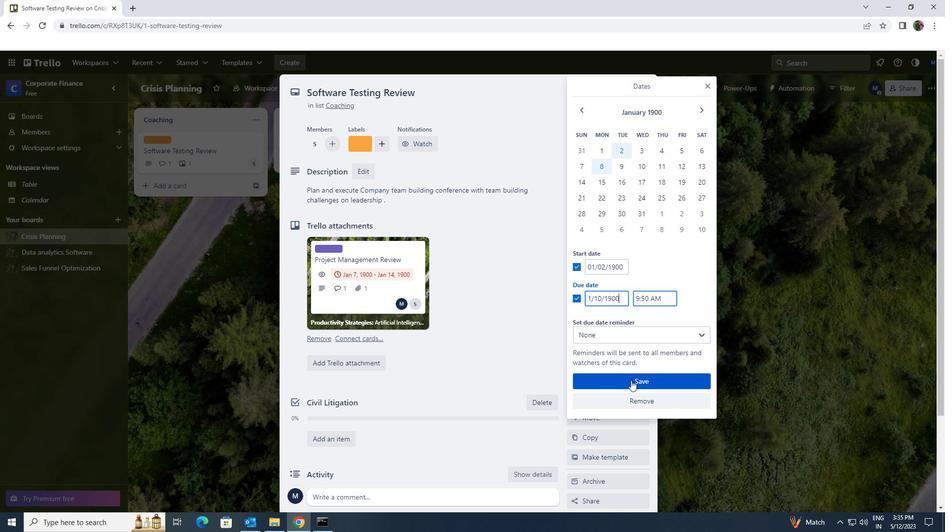 
